 Task: In the  document Samantha.rtf ,change text color to 'Dark Red' Insert the mentioned shape above the text 'Smiley'. Change color of the shape to  YellowChange shape height to 0.8
Action: Mouse moved to (229, 317)
Screenshot: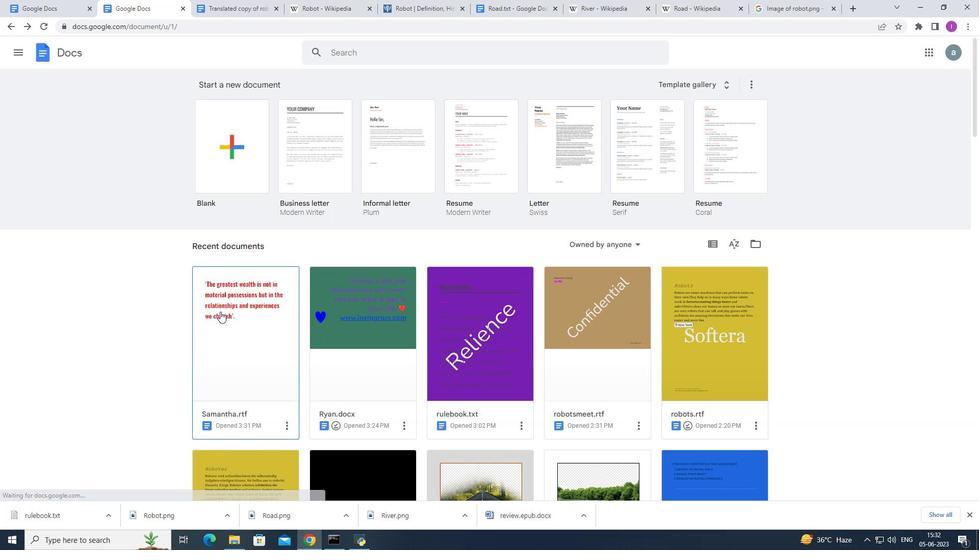 
Action: Mouse pressed left at (229, 317)
Screenshot: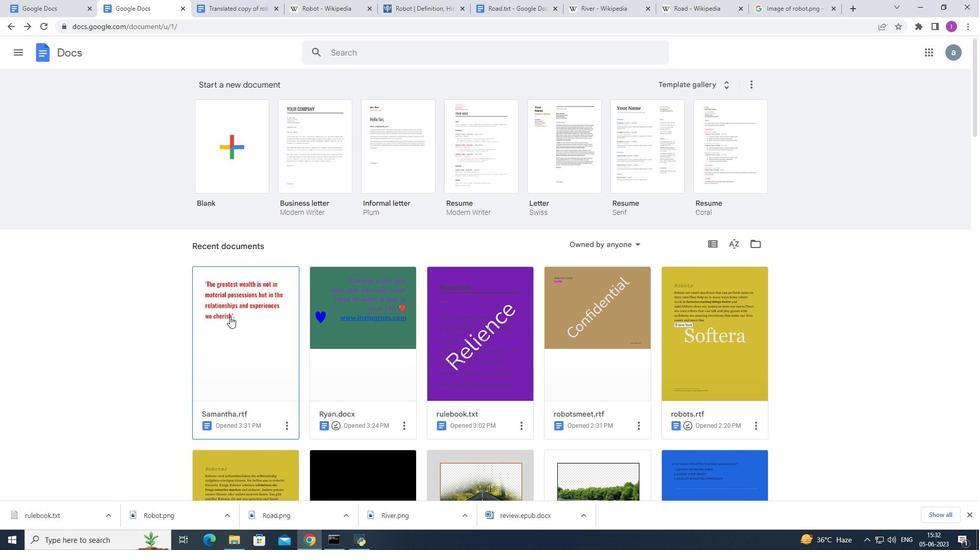 
Action: Mouse moved to (318, 175)
Screenshot: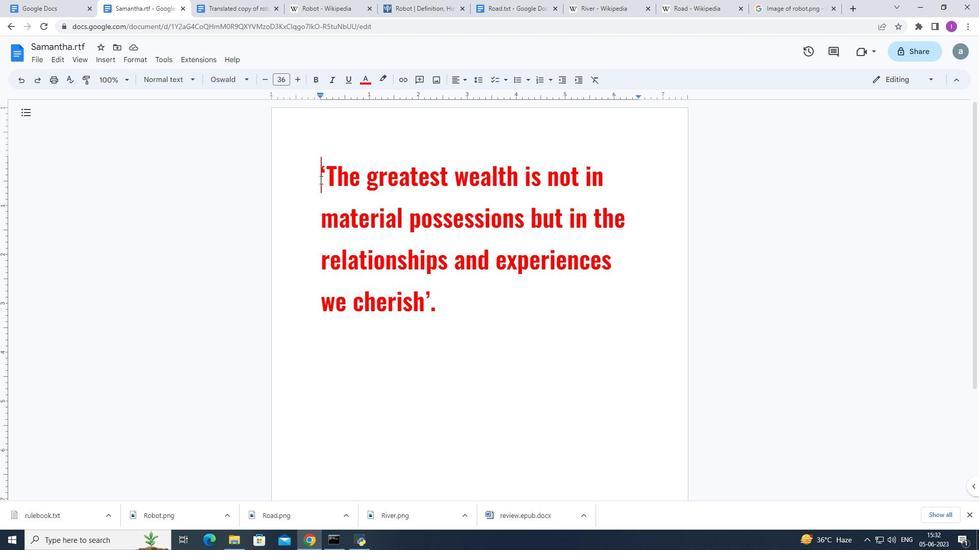 
Action: Mouse pressed left at (318, 175)
Screenshot: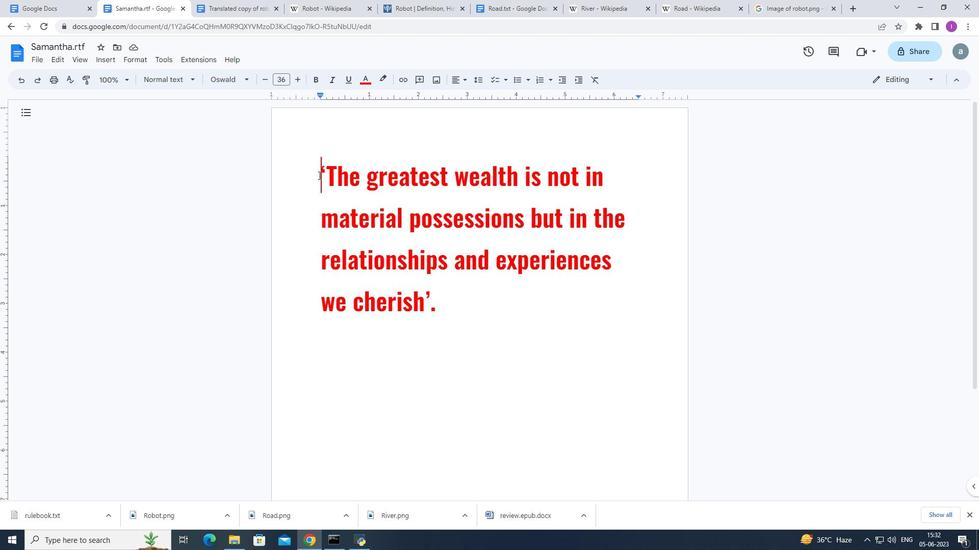 
Action: Mouse moved to (367, 82)
Screenshot: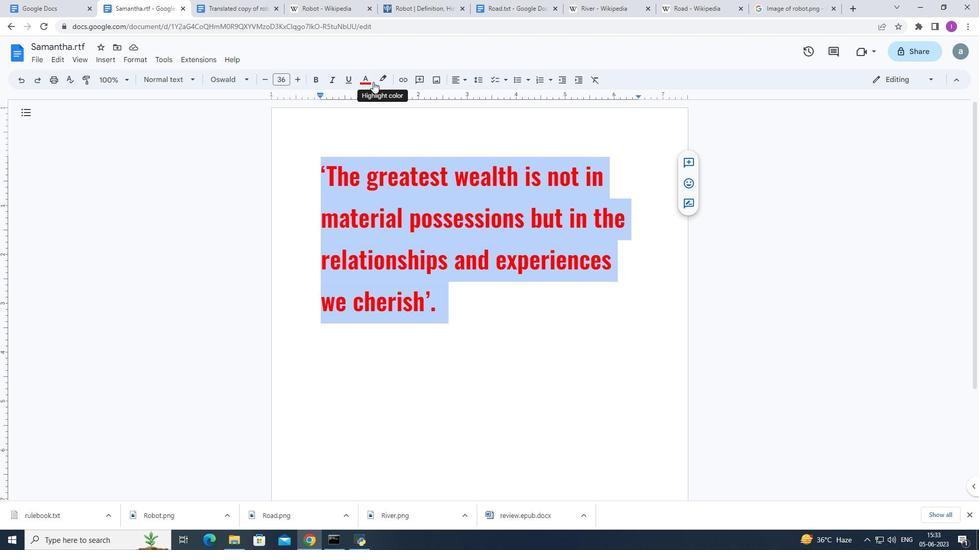 
Action: Mouse pressed left at (367, 82)
Screenshot: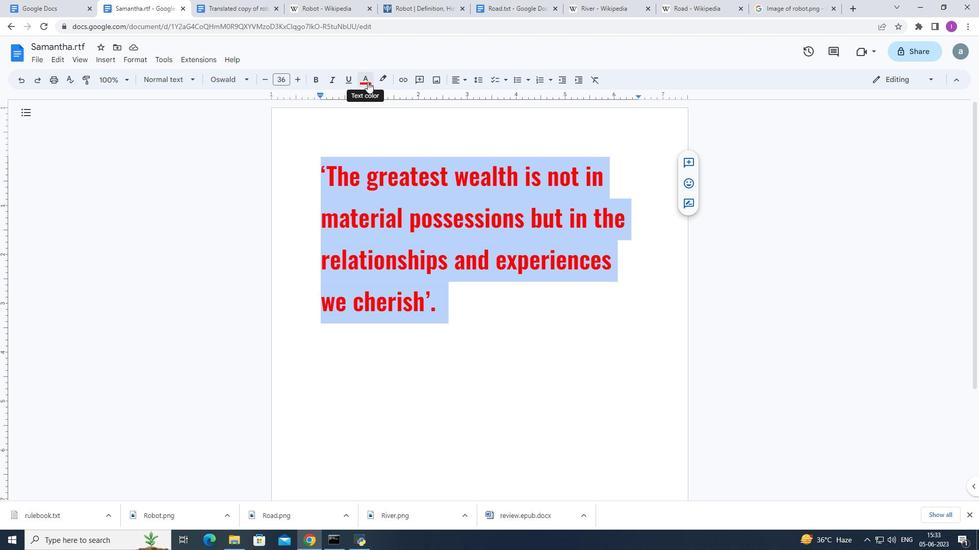 
Action: Mouse moved to (380, 156)
Screenshot: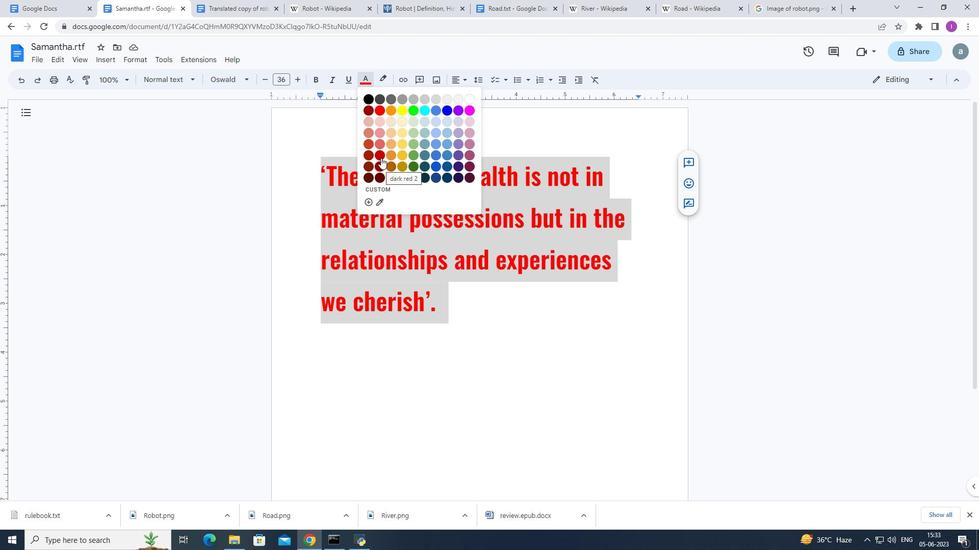 
Action: Mouse pressed left at (380, 156)
Screenshot: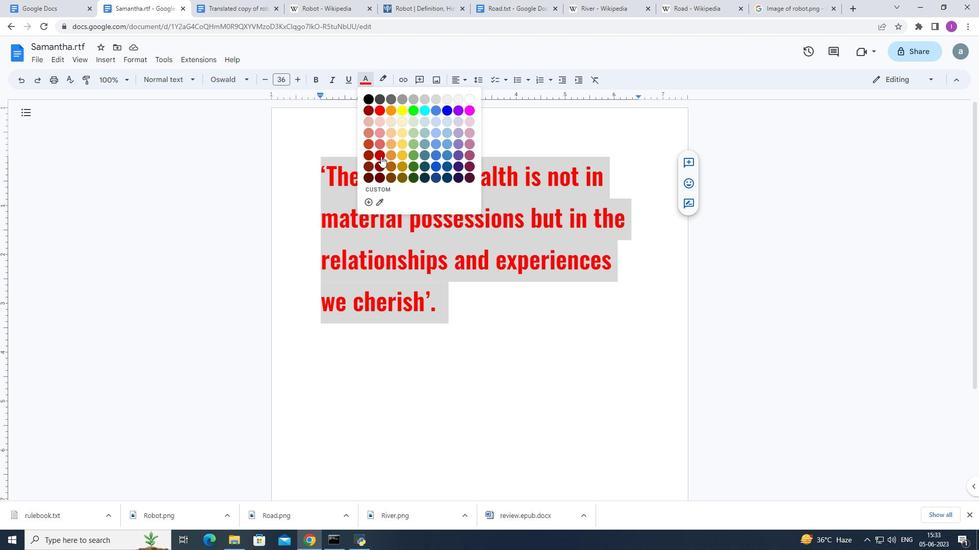 
Action: Mouse moved to (458, 317)
Screenshot: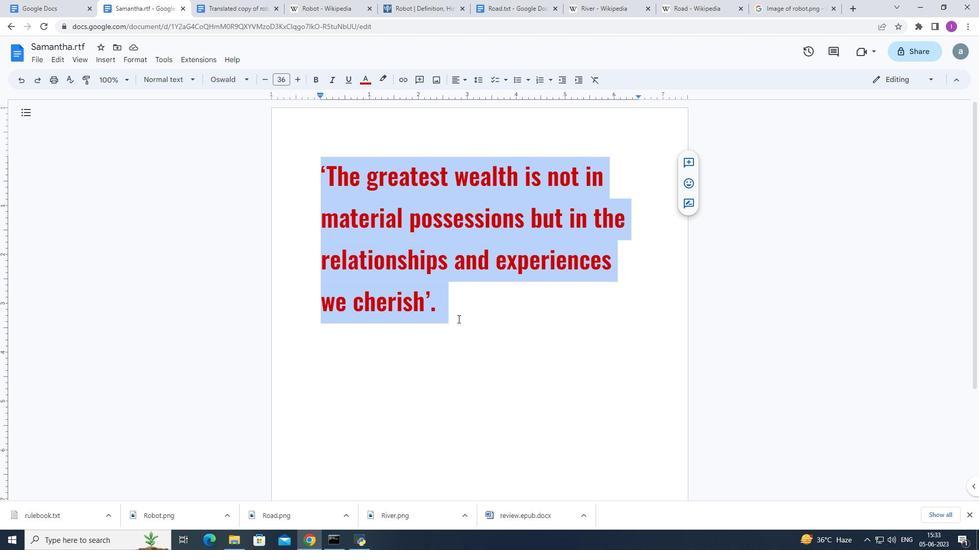 
Action: Mouse pressed left at (458, 317)
Screenshot: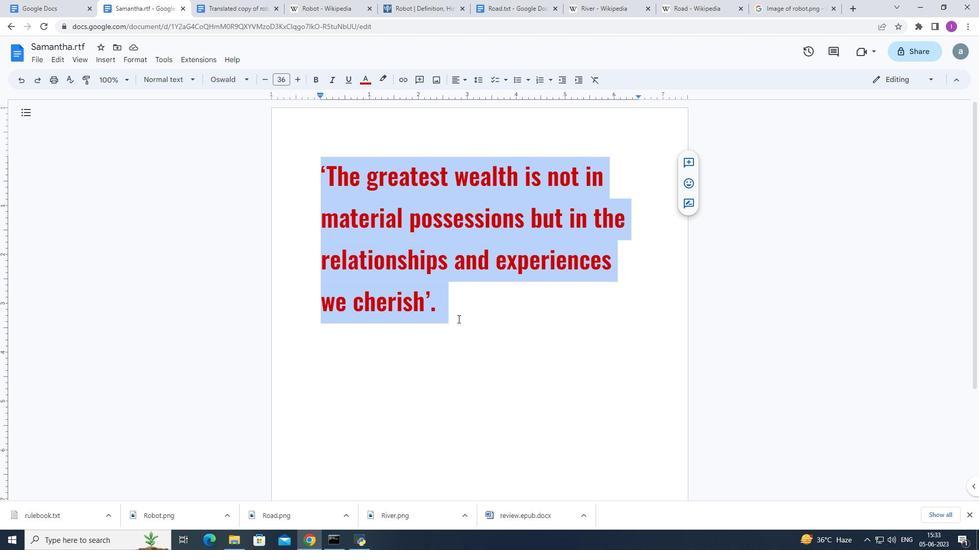 
Action: Mouse moved to (108, 54)
Screenshot: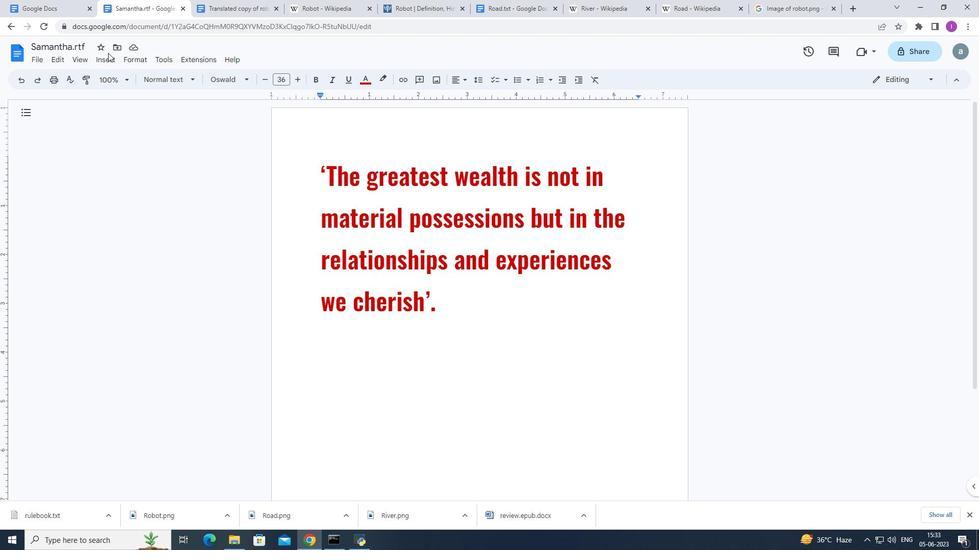 
Action: Mouse pressed left at (108, 54)
Screenshot: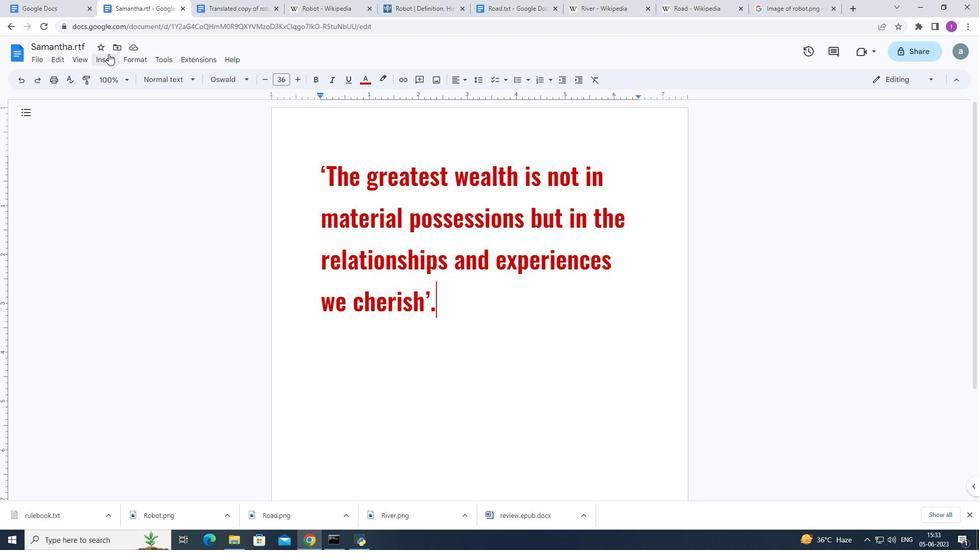 
Action: Mouse moved to (287, 113)
Screenshot: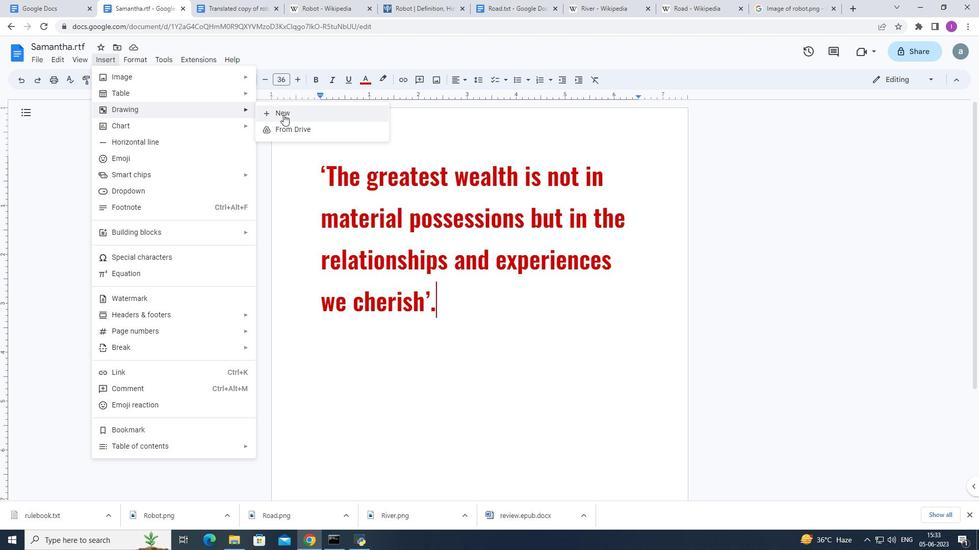 
Action: Mouse pressed left at (287, 113)
Screenshot: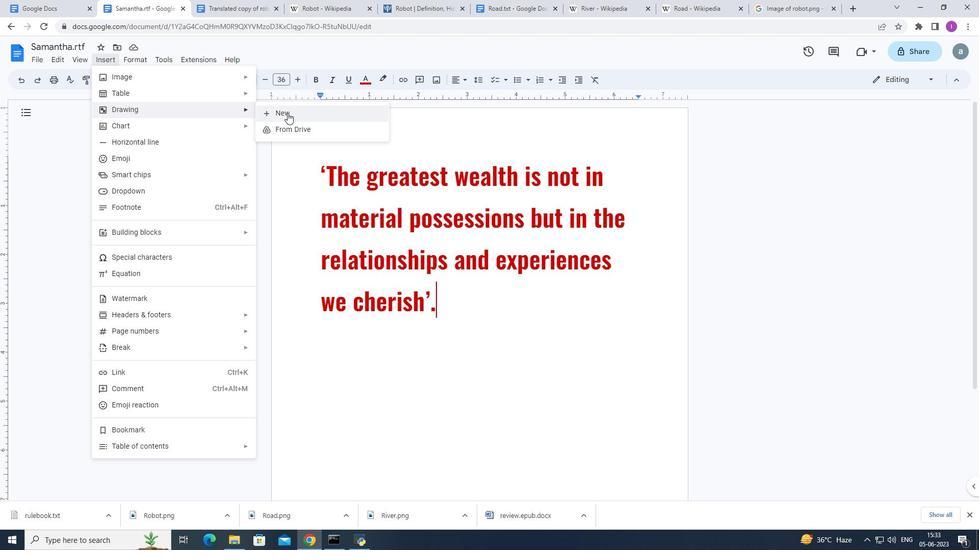 
Action: Mouse moved to (268, 96)
Screenshot: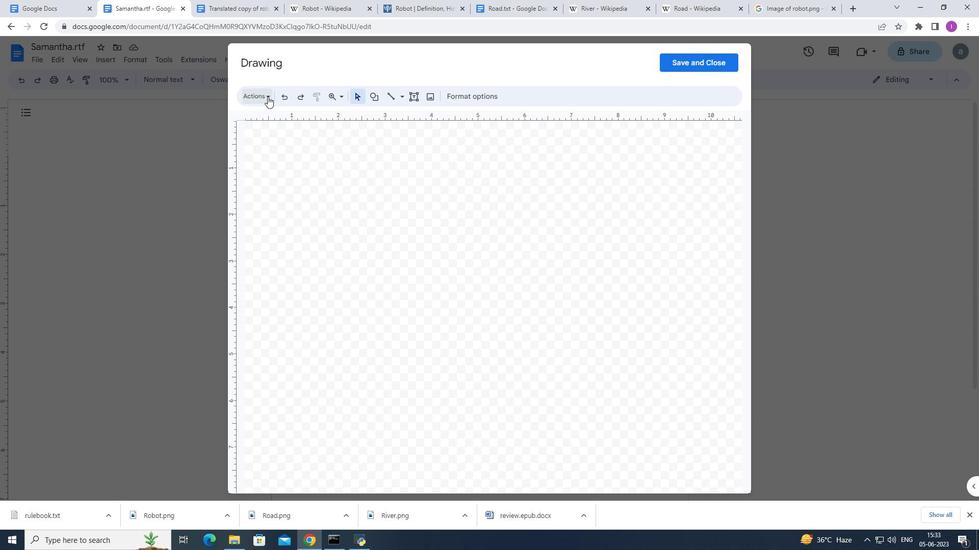 
Action: Mouse pressed left at (268, 96)
Screenshot: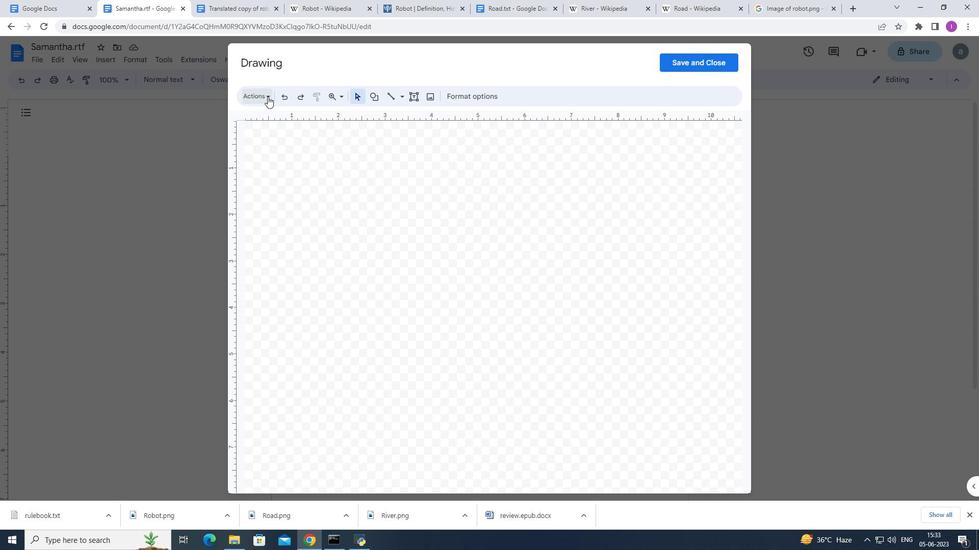 
Action: Mouse moved to (444, 146)
Screenshot: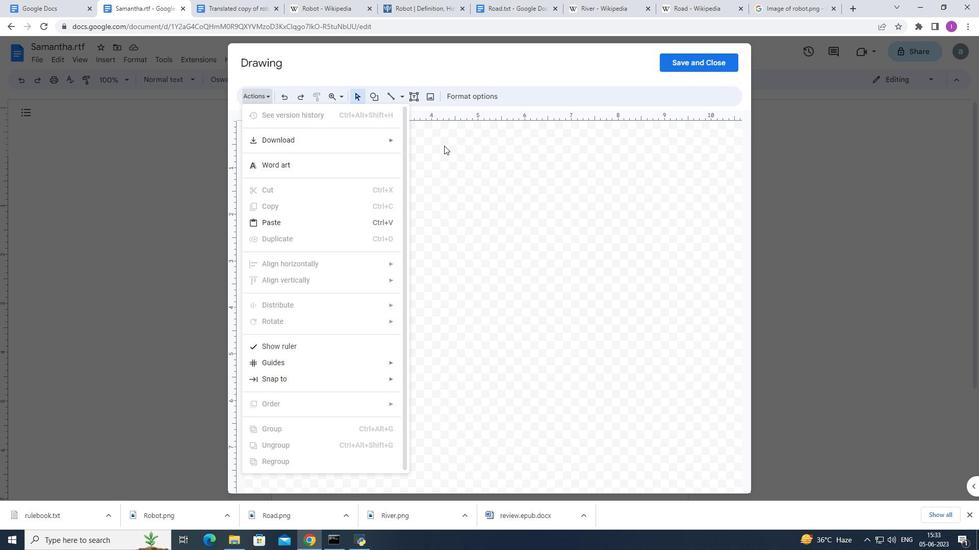 
Action: Mouse pressed left at (444, 146)
Screenshot: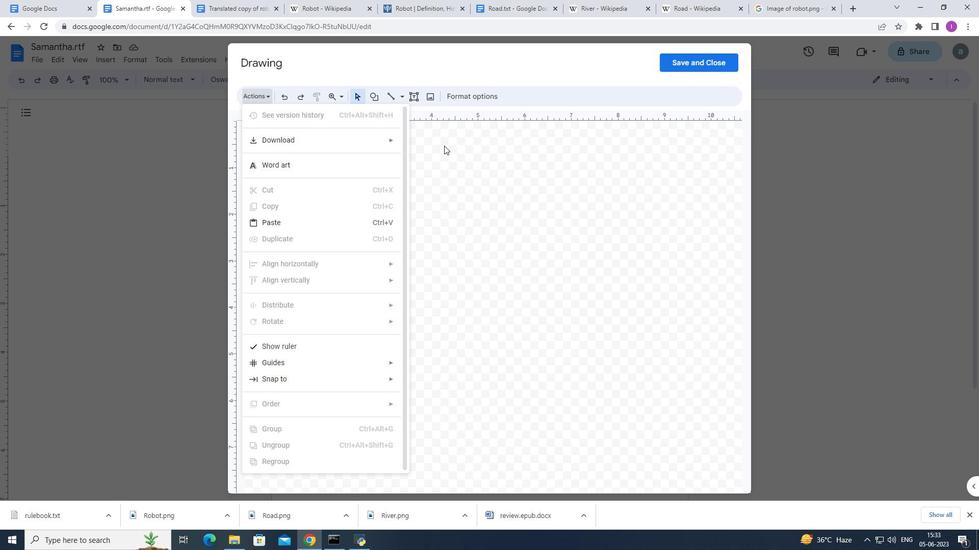 
Action: Mouse moved to (372, 99)
Screenshot: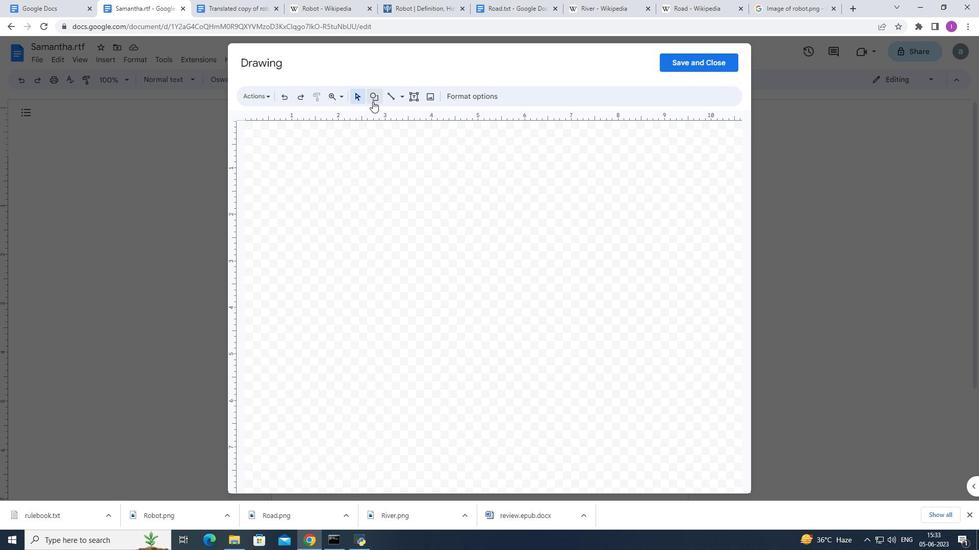 
Action: Mouse pressed left at (372, 99)
Screenshot: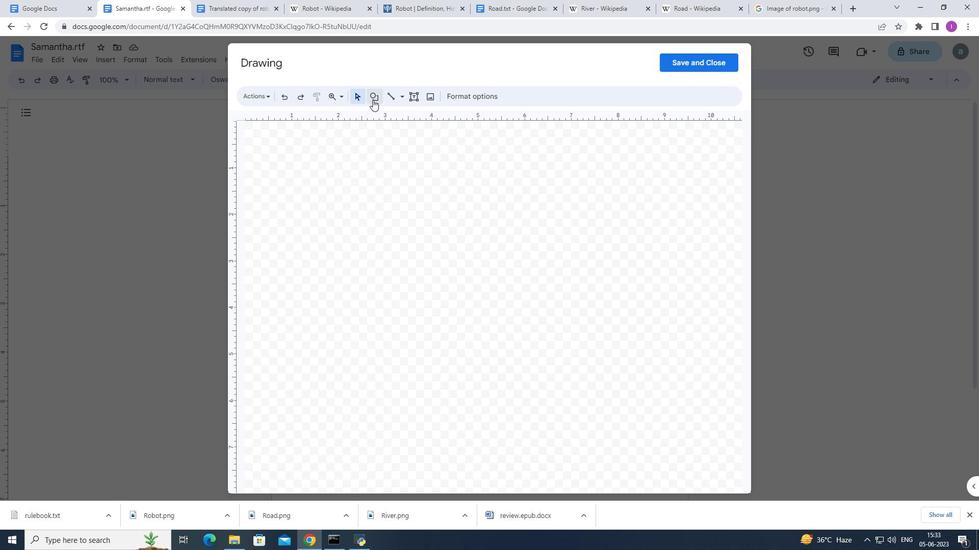 
Action: Mouse moved to (512, 160)
Screenshot: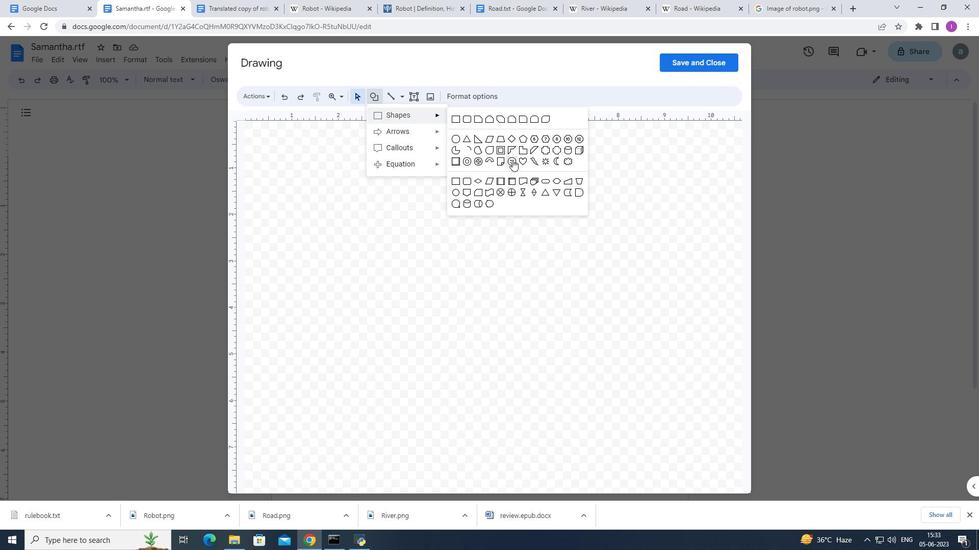 
Action: Mouse pressed left at (512, 160)
Screenshot: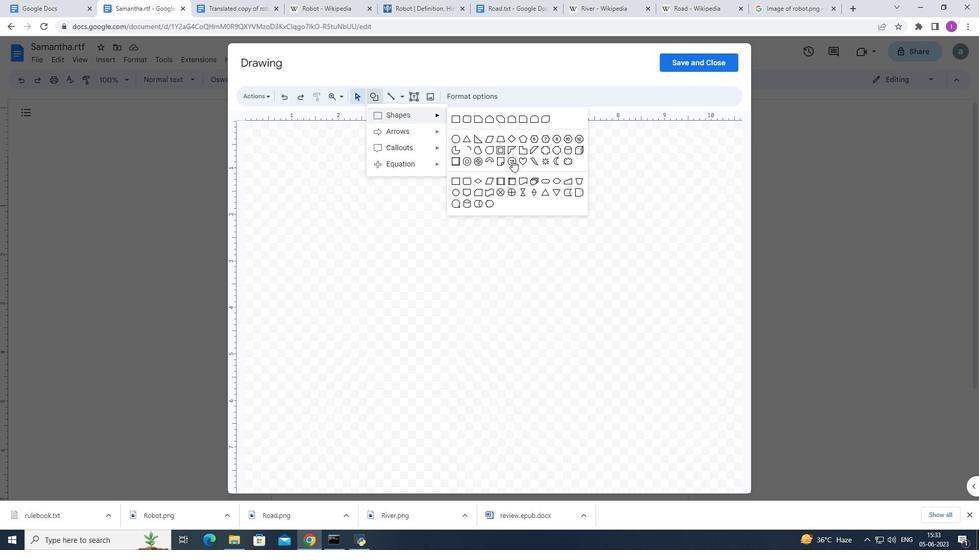 
Action: Mouse moved to (433, 197)
Screenshot: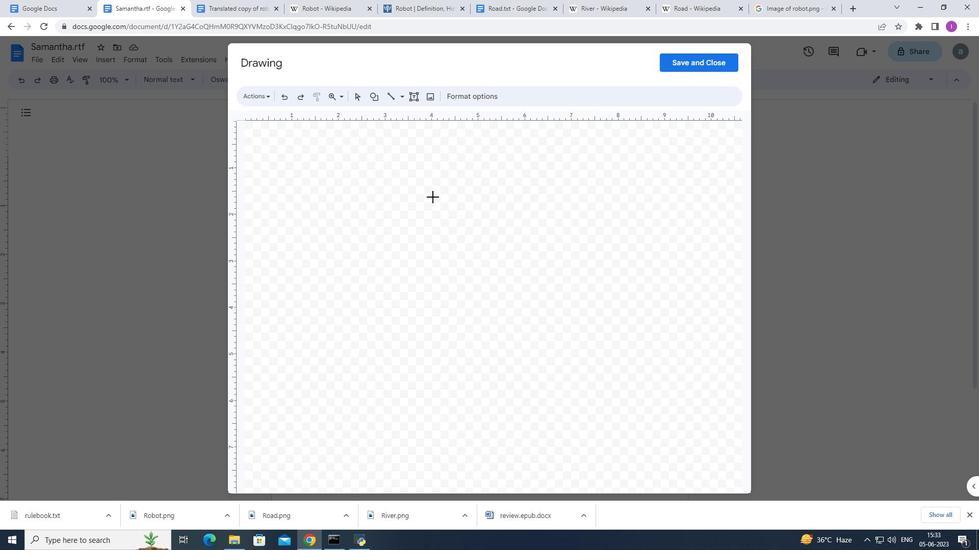 
Action: Mouse pressed left at (433, 197)
Screenshot: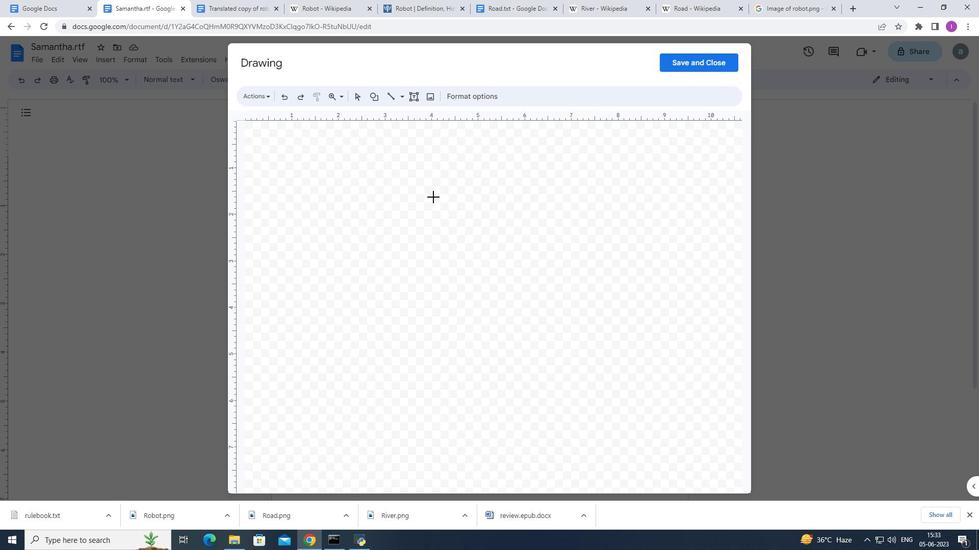 
Action: Mouse moved to (482, 244)
Screenshot: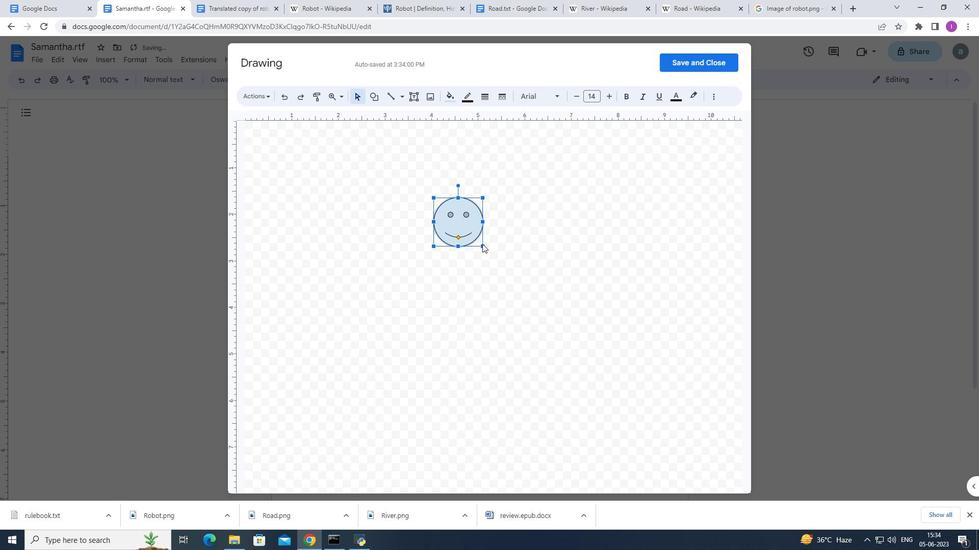 
Action: Mouse pressed left at (482, 244)
Screenshot: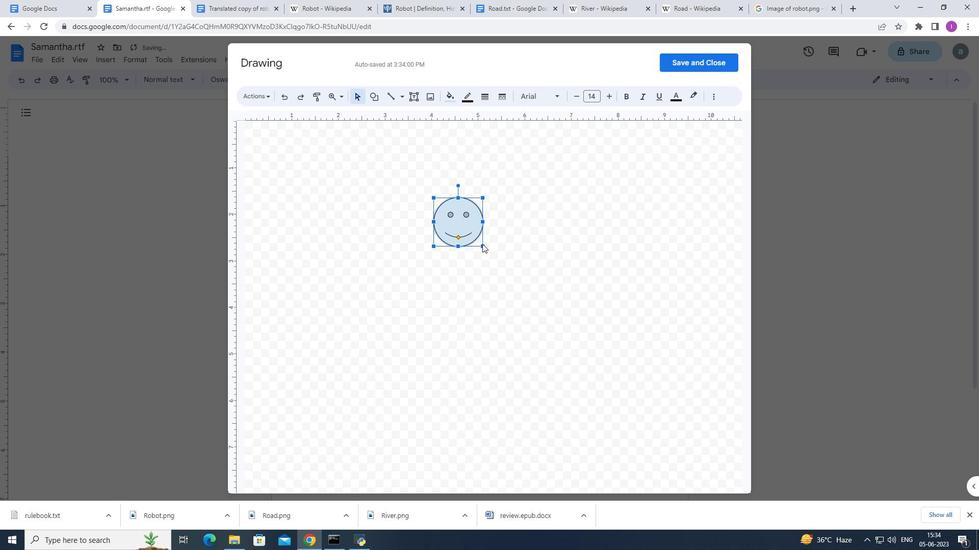 
Action: Mouse moved to (436, 199)
Screenshot: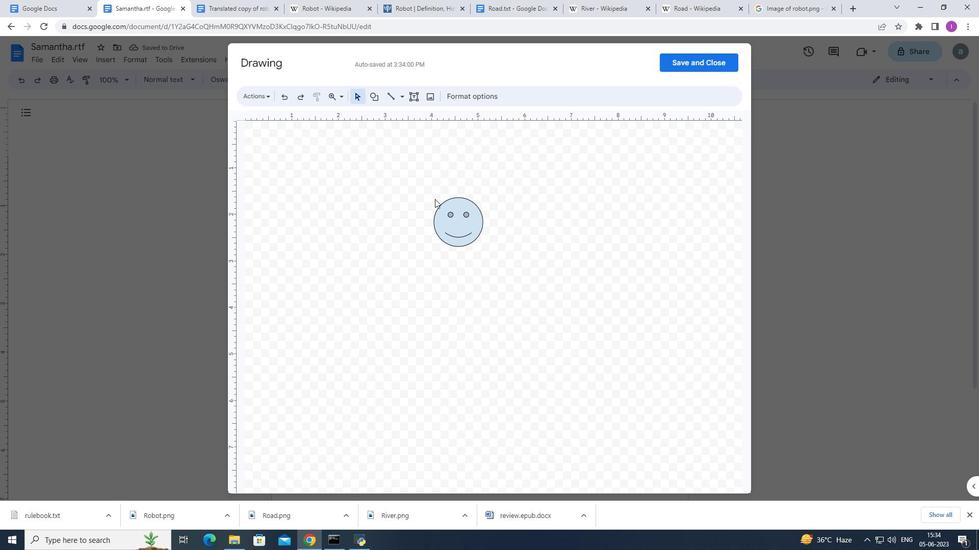 
Action: Mouse pressed left at (436, 199)
Screenshot: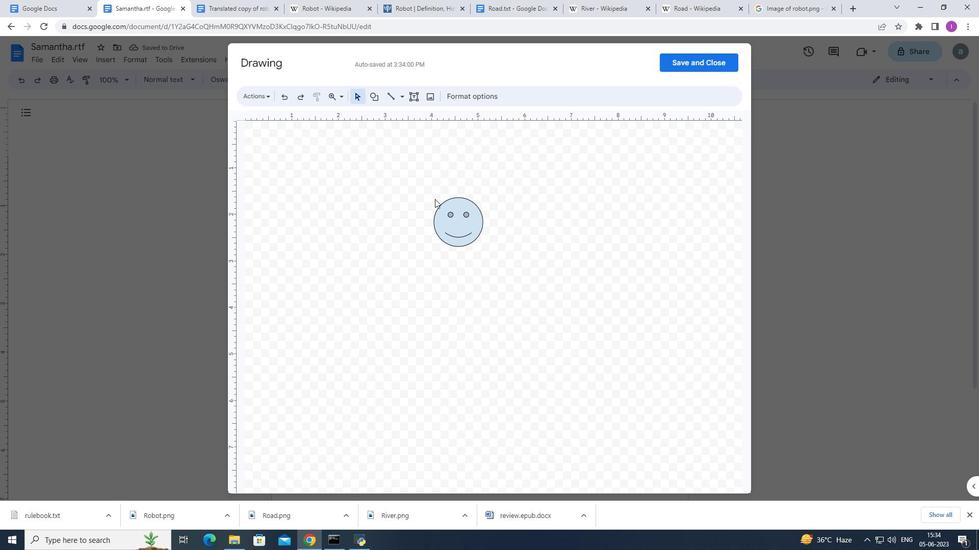 
Action: Mouse moved to (448, 197)
Screenshot: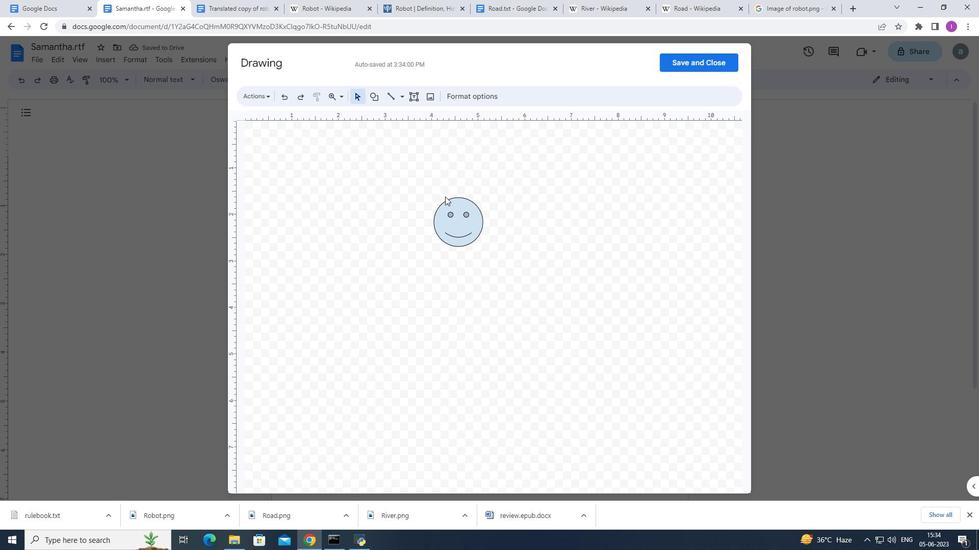 
Action: Mouse pressed left at (448, 197)
Screenshot: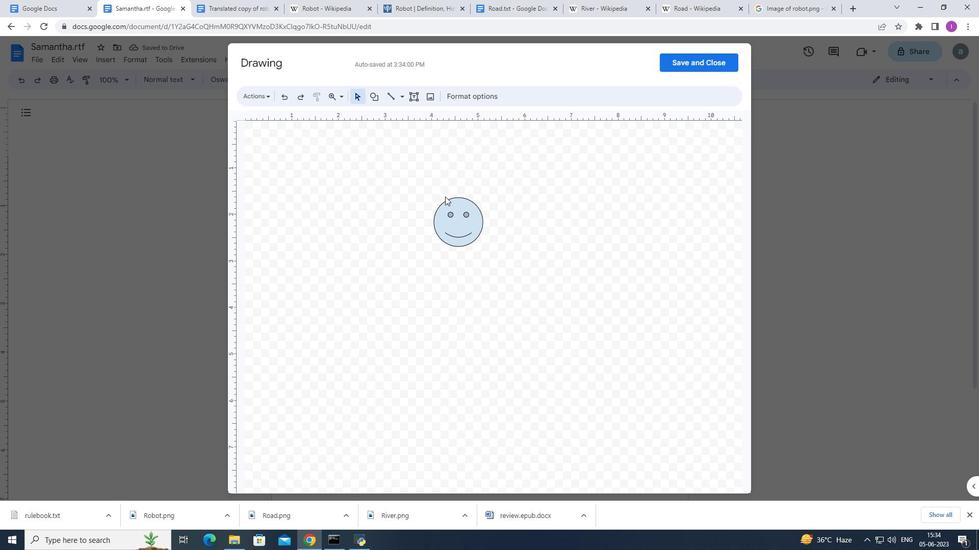 
Action: Mouse moved to (435, 197)
Screenshot: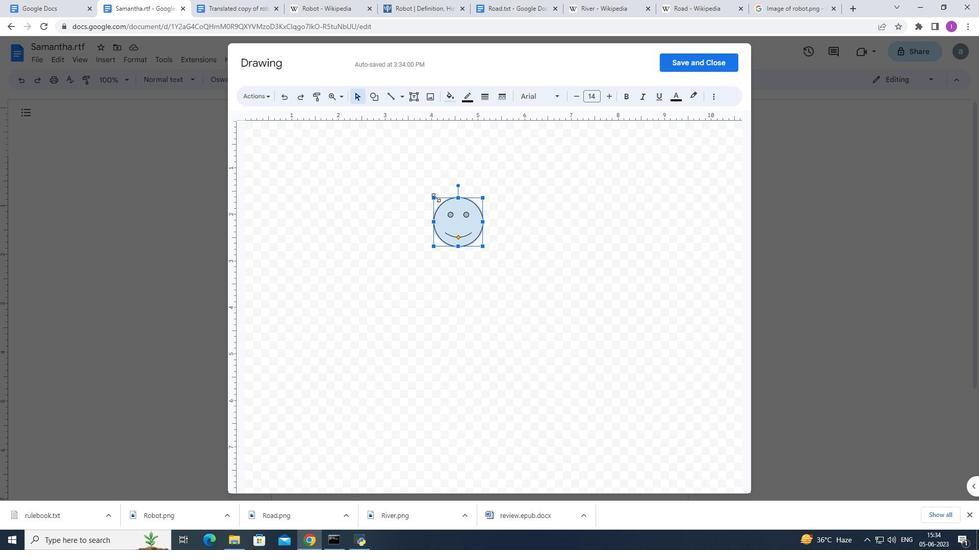 
Action: Mouse pressed left at (435, 197)
Screenshot: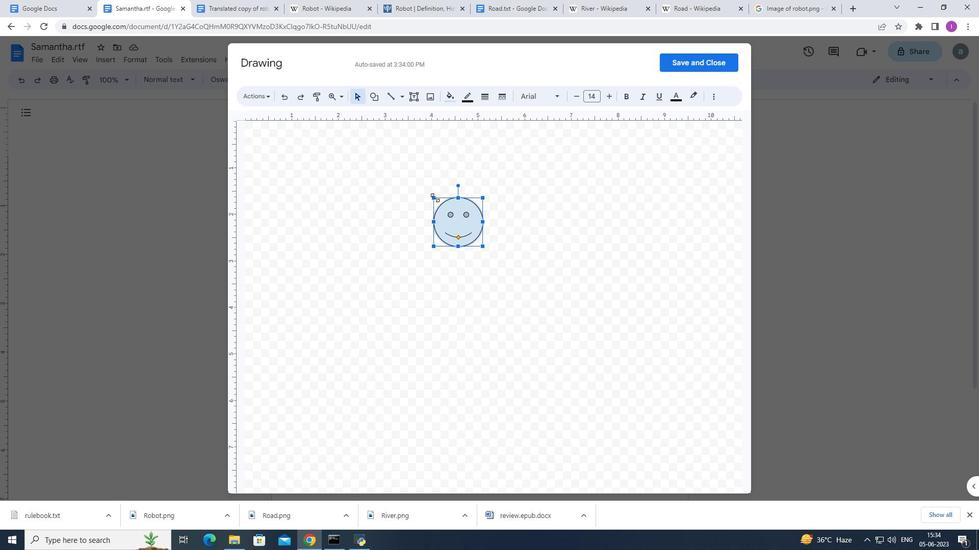 
Action: Mouse moved to (481, 246)
Screenshot: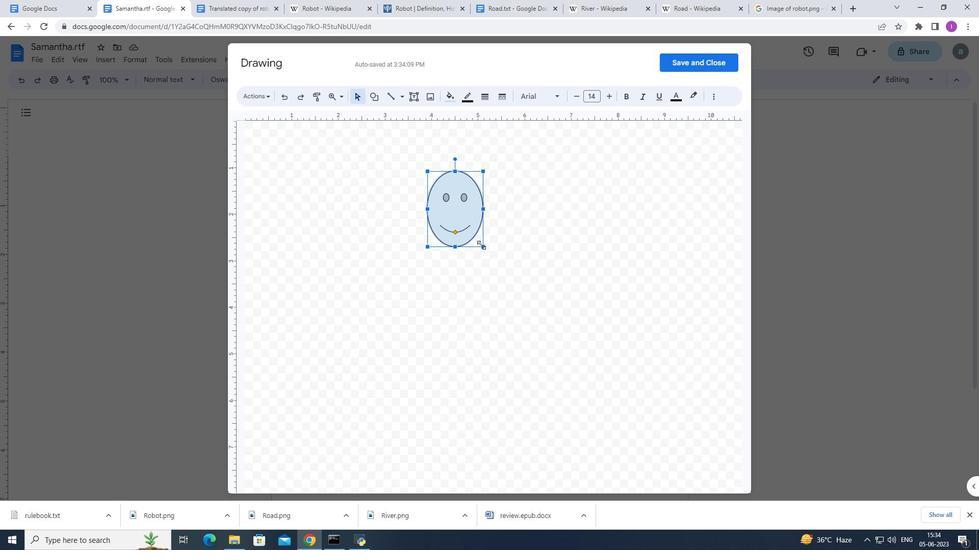 
Action: Mouse pressed left at (481, 246)
Screenshot: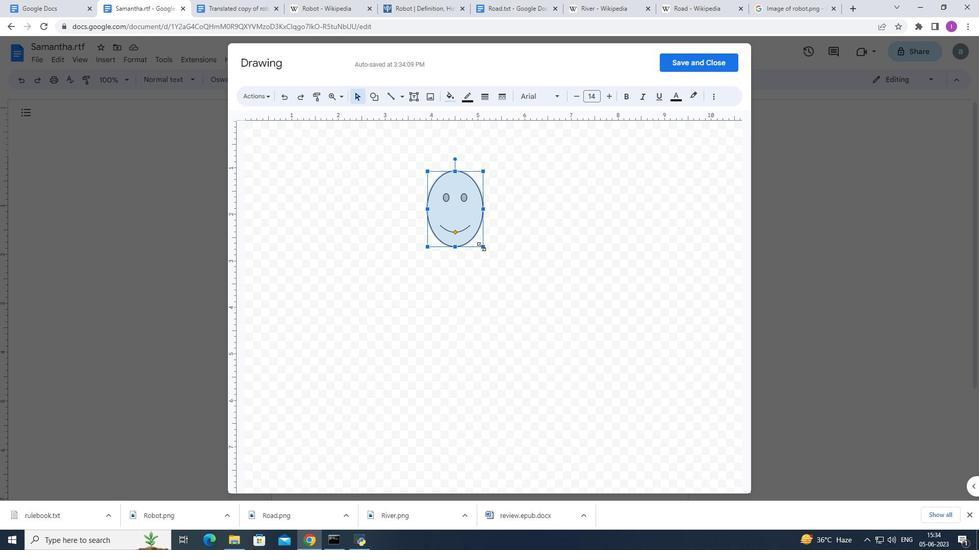 
Action: Mouse moved to (452, 92)
Screenshot: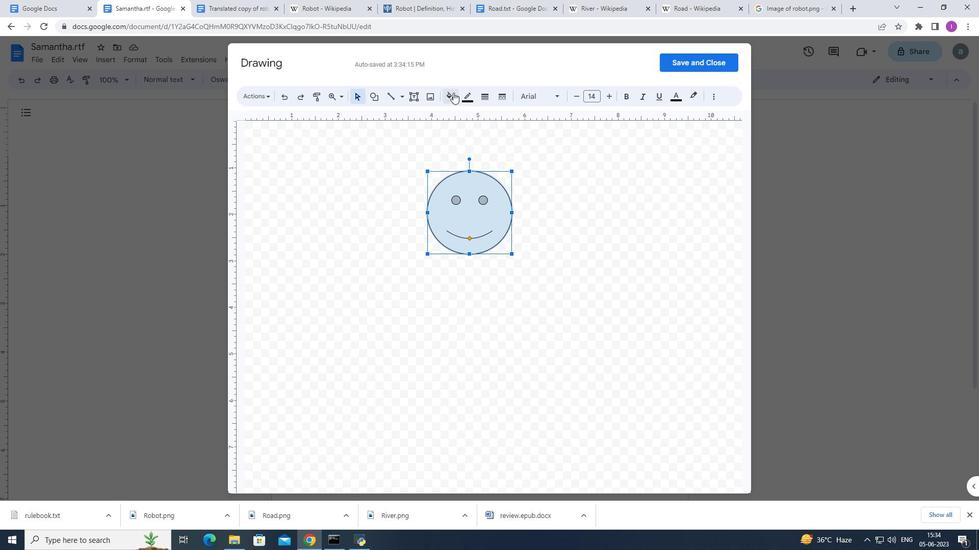 
Action: Mouse pressed left at (452, 92)
Screenshot: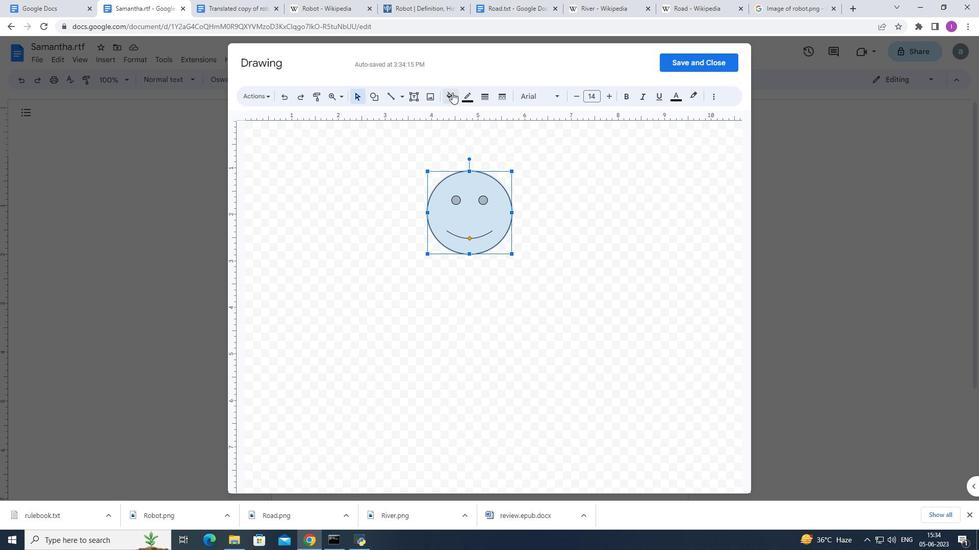 
Action: Mouse moved to (488, 181)
Screenshot: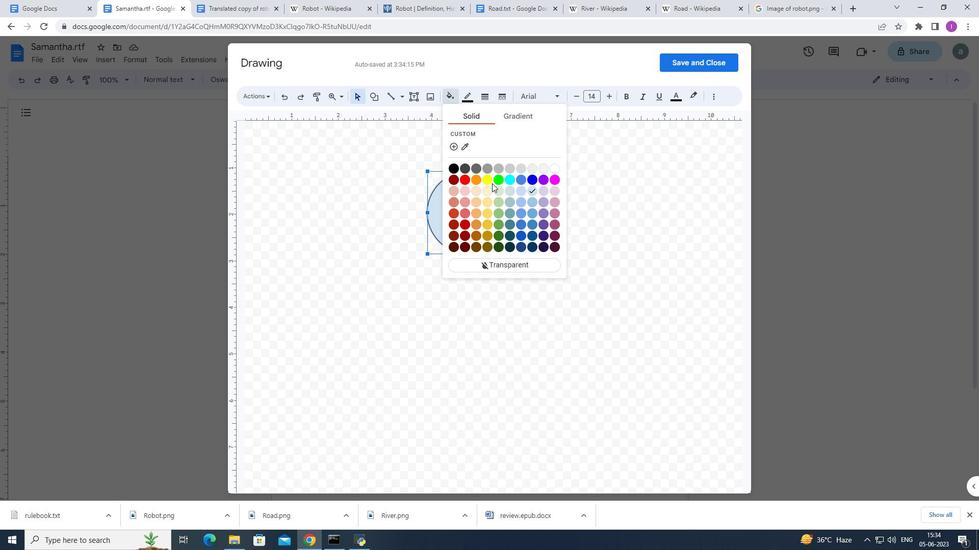 
Action: Mouse pressed left at (488, 181)
Screenshot: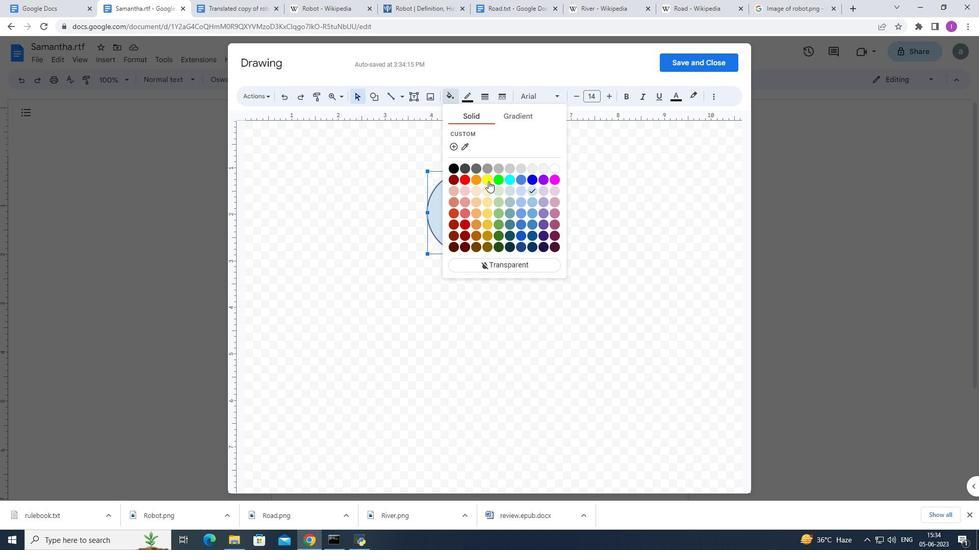 
Action: Mouse moved to (694, 63)
Screenshot: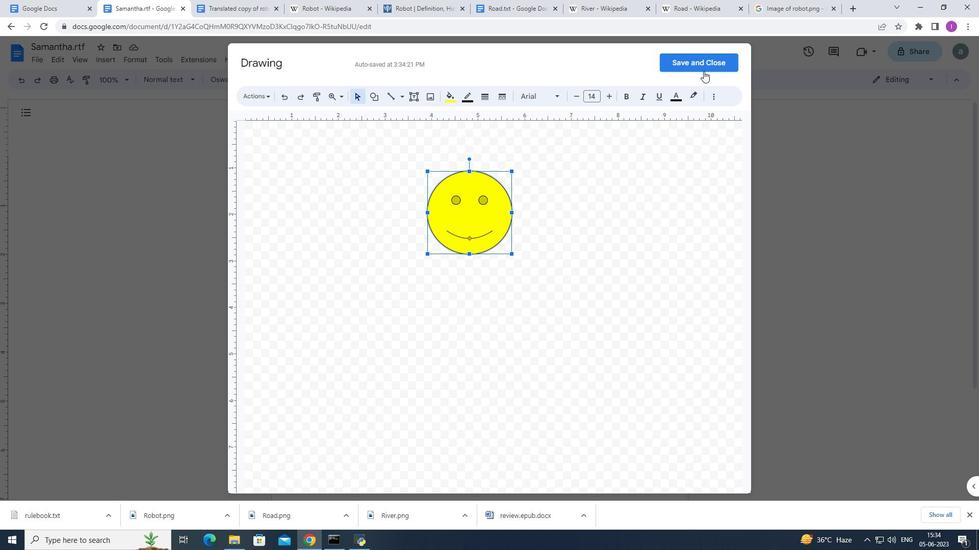 
Action: Mouse pressed left at (694, 63)
Screenshot: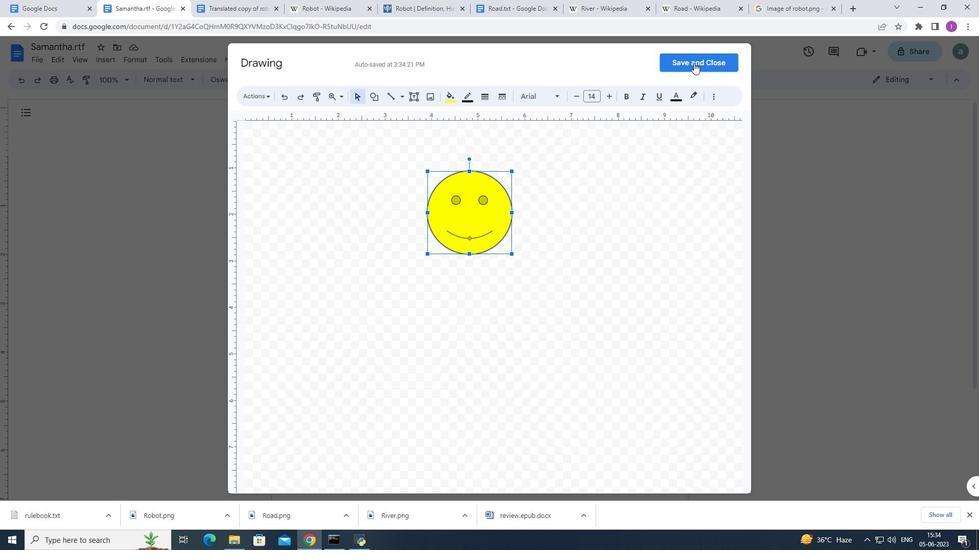 
Action: Mouse moved to (499, 342)
Screenshot: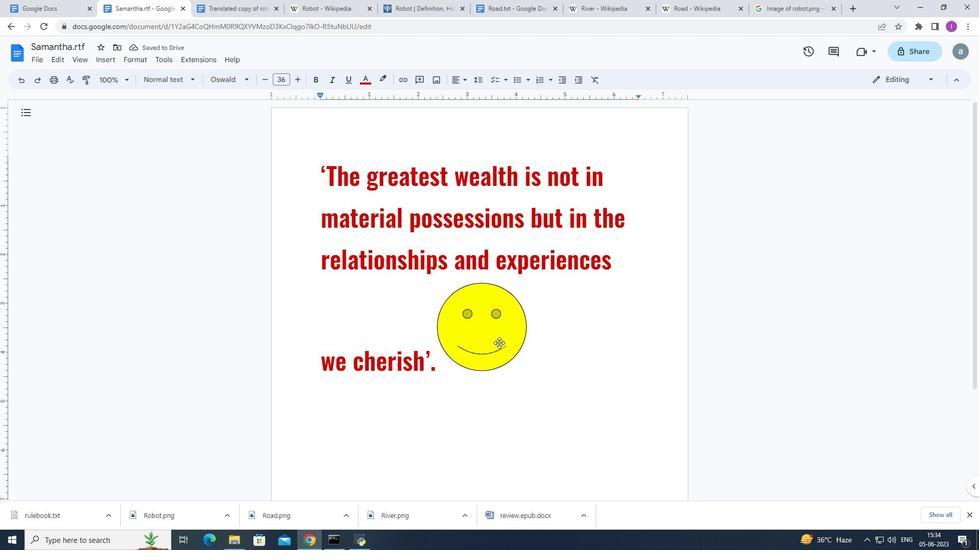 
Action: Mouse pressed left at (499, 342)
Screenshot: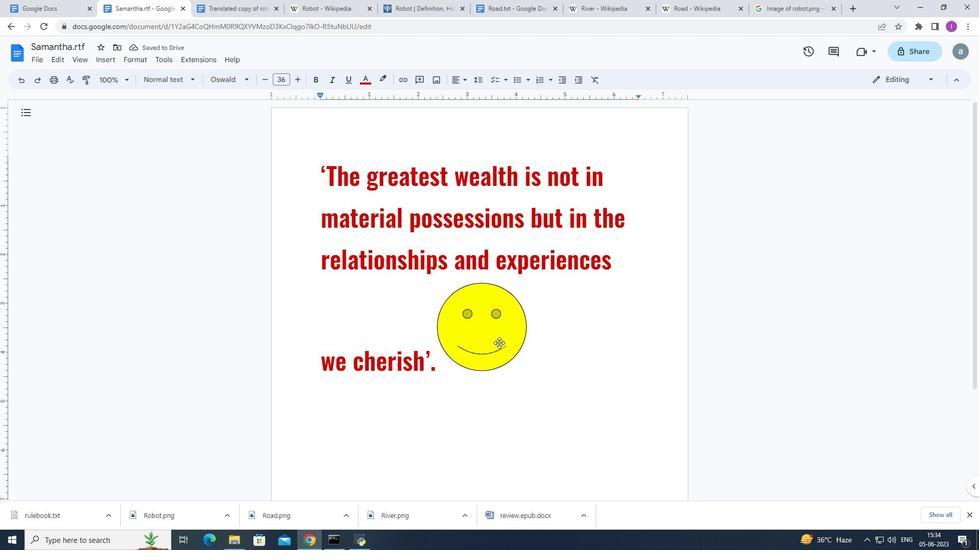
Action: Mouse moved to (565, 384)
Screenshot: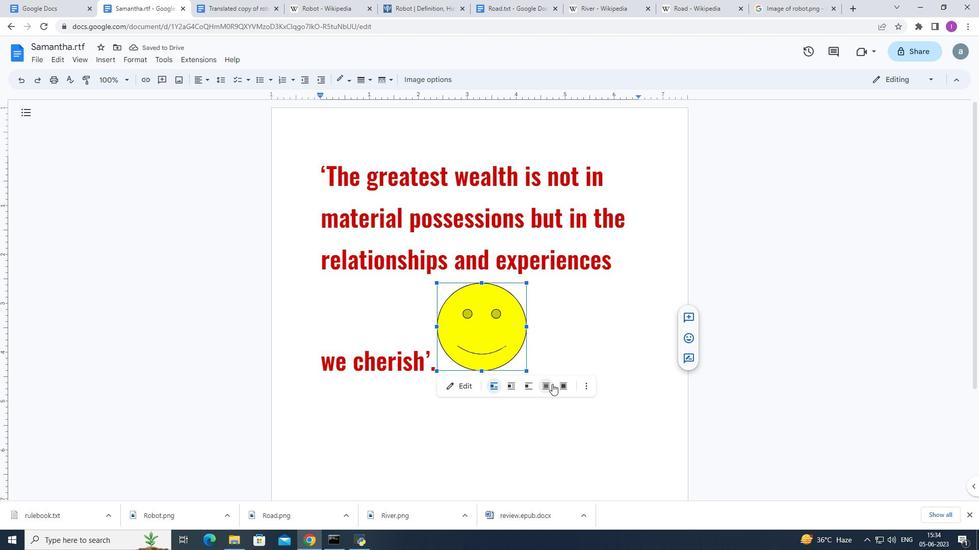 
Action: Mouse pressed left at (565, 384)
Screenshot: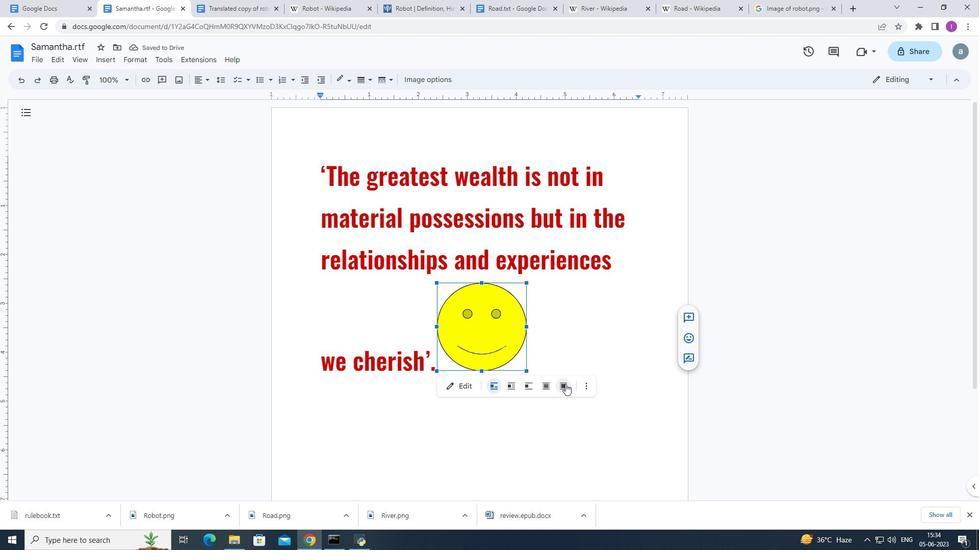 
Action: Mouse moved to (240, 74)
Screenshot: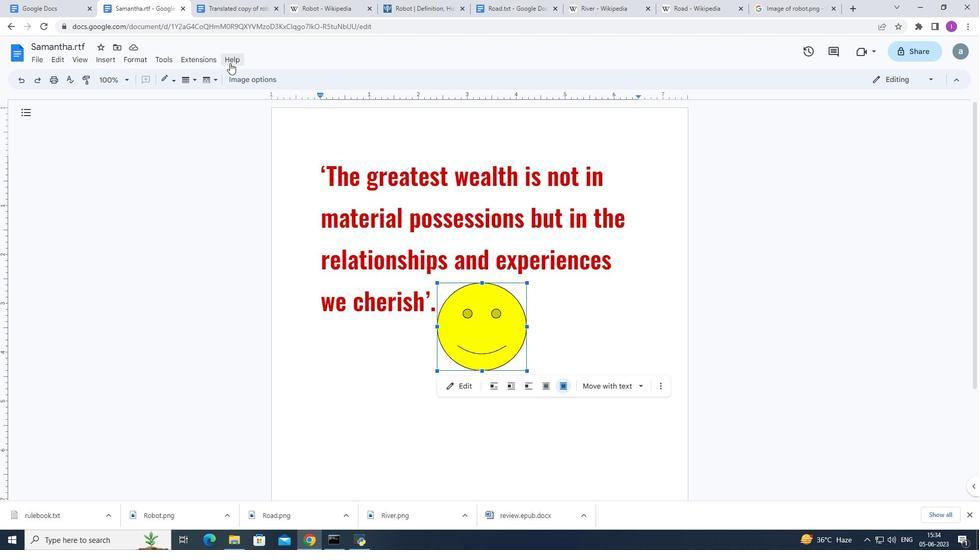 
Action: Mouse pressed left at (240, 74)
Screenshot: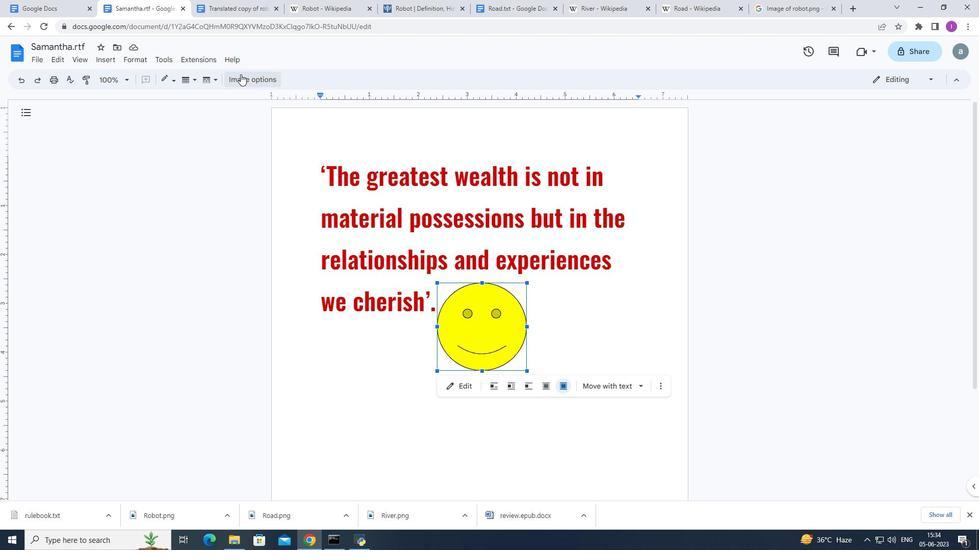 
Action: Mouse moved to (880, 113)
Screenshot: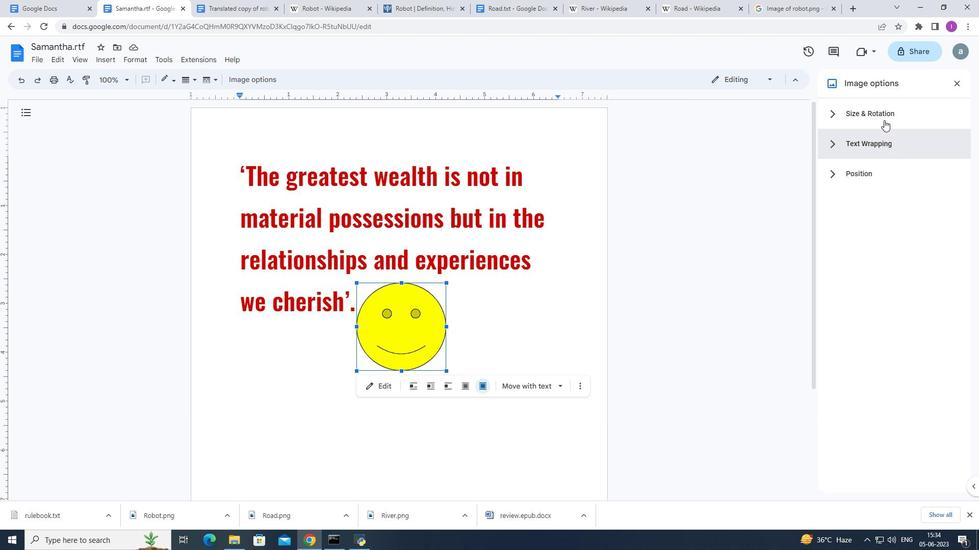 
Action: Mouse pressed left at (880, 113)
Screenshot: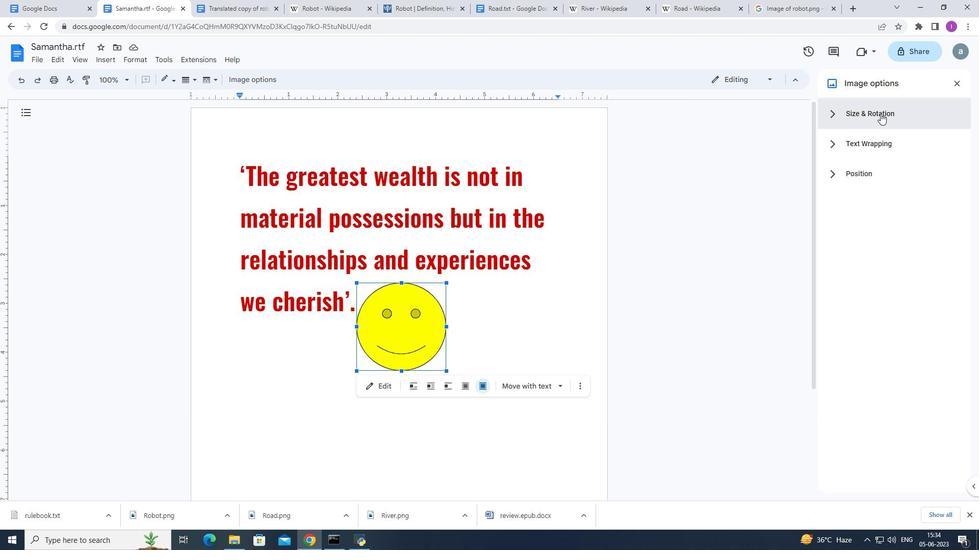 
Action: Mouse moved to (909, 167)
Screenshot: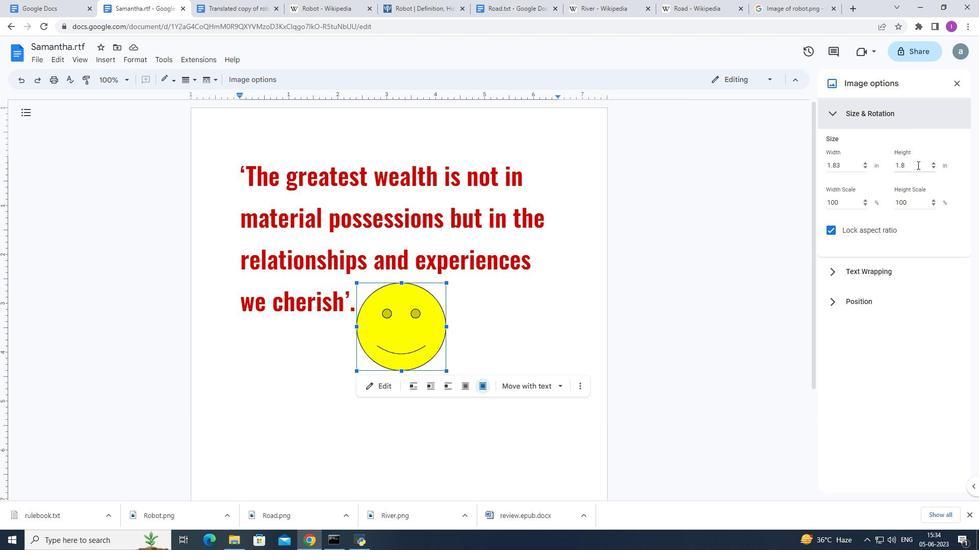 
Action: Mouse pressed left at (909, 167)
Screenshot: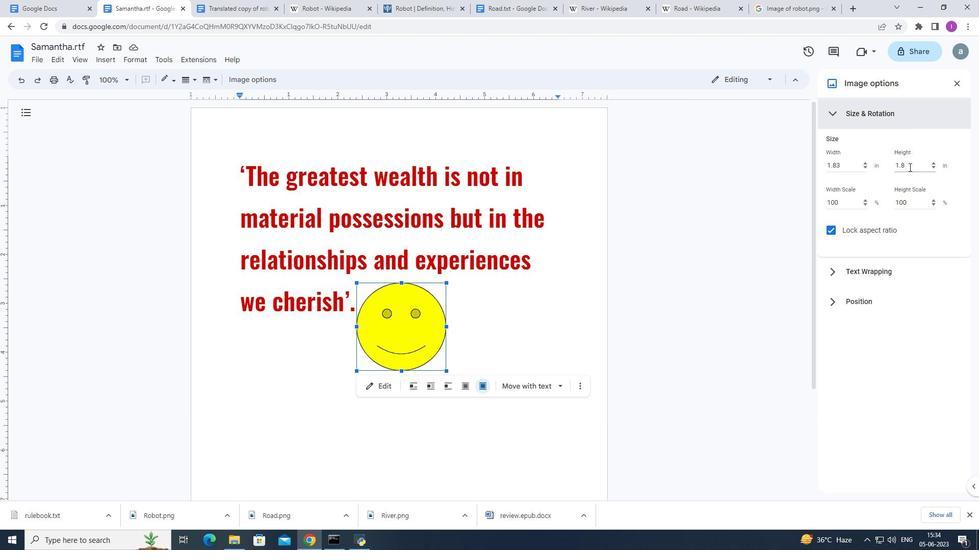
Action: Mouse moved to (885, 167)
Screenshot: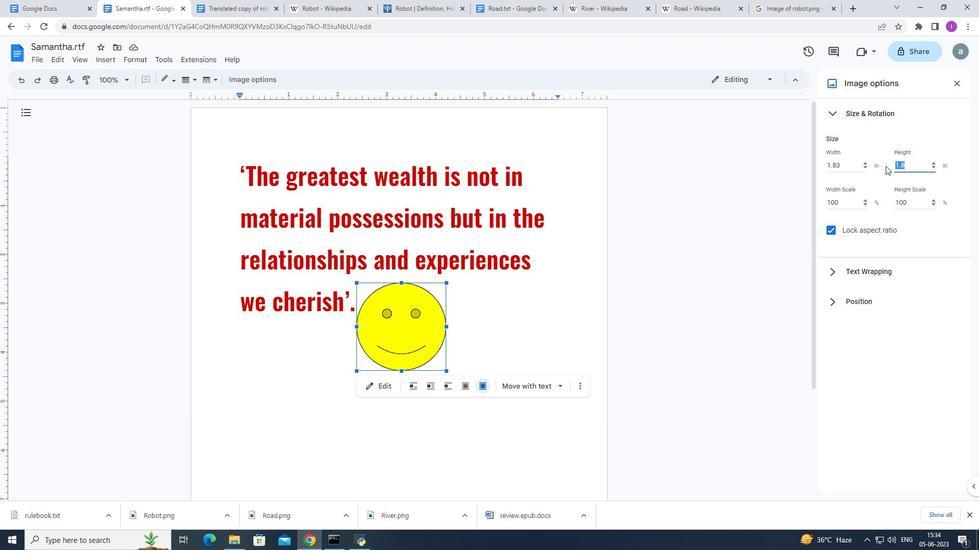 
Action: Key pressed 0.8
Screenshot: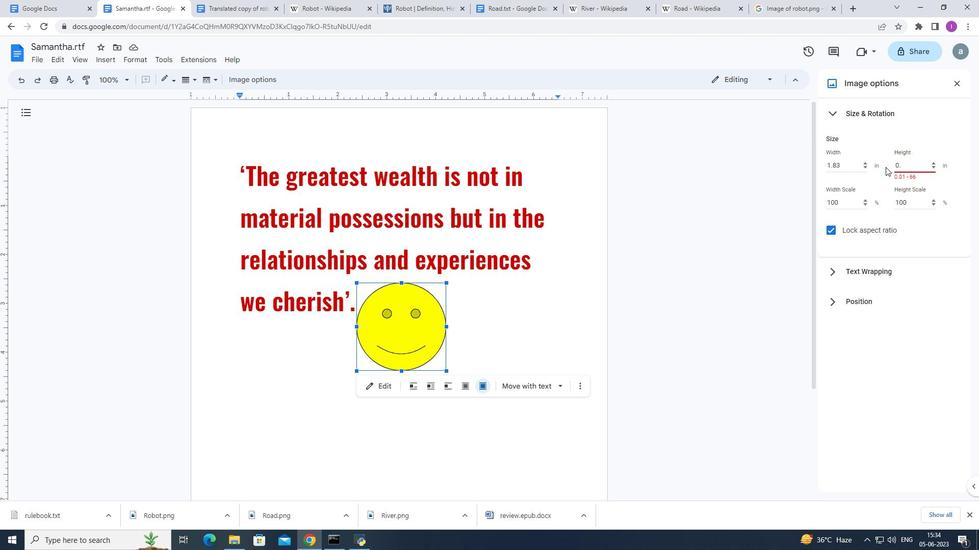 
Action: Mouse moved to (296, 380)
Screenshot: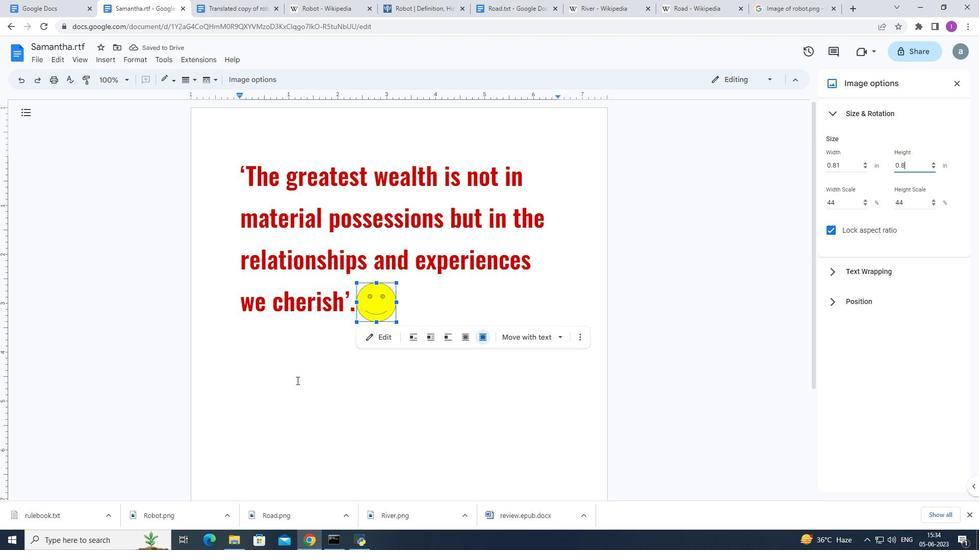 
Action: Mouse pressed left at (296, 380)
Screenshot: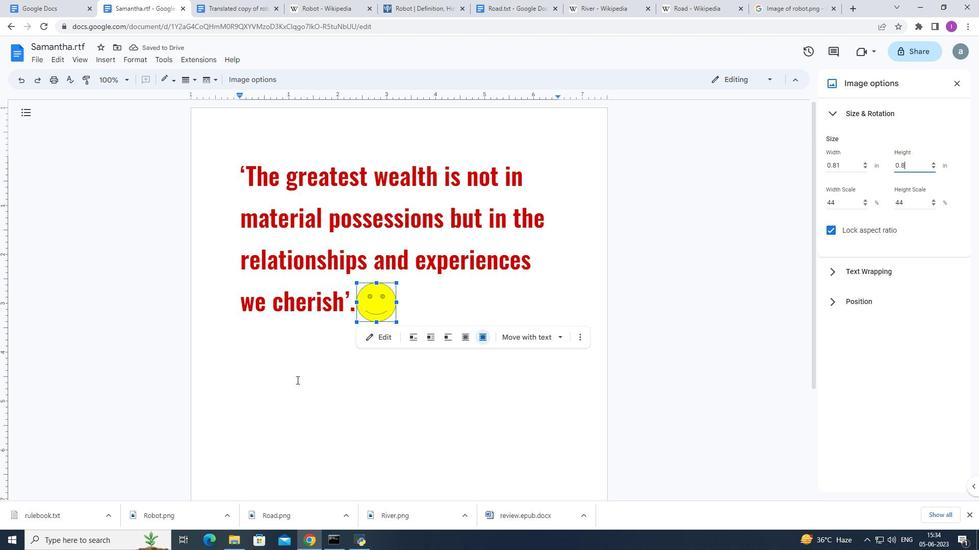 
Action: Mouse moved to (231, 331)
Screenshot: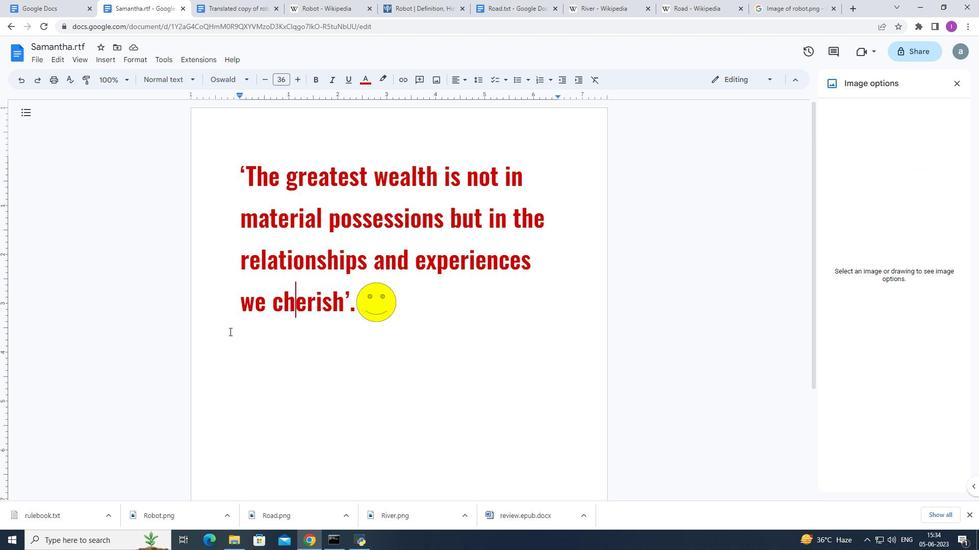 
